 Task: Plan a virtual team-building dance party for the 9th at 7:30 PM.
Action: Mouse moved to (68, 87)
Screenshot: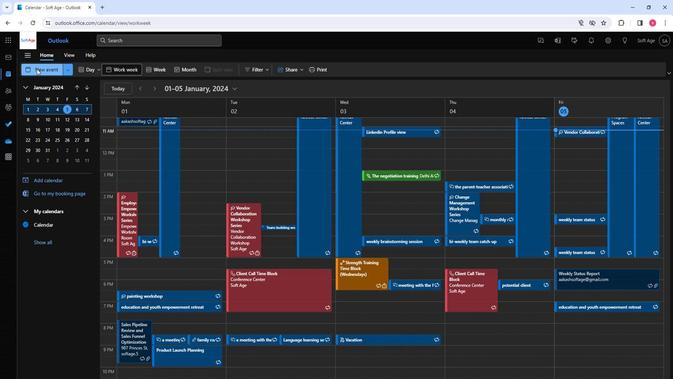 
Action: Mouse pressed left at (68, 87)
Screenshot: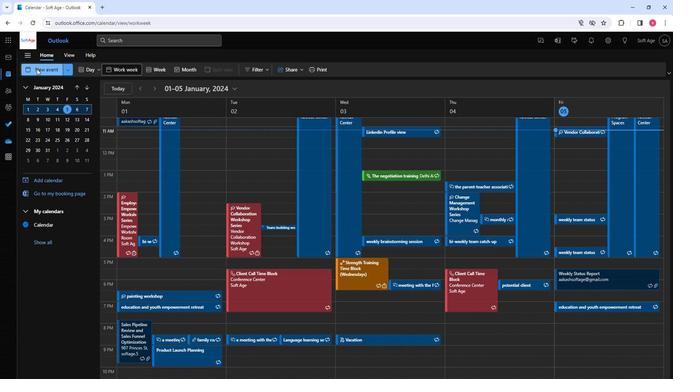 
Action: Mouse moved to (183, 128)
Screenshot: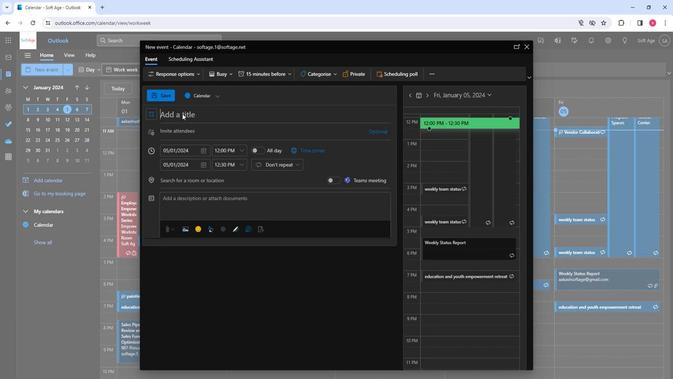 
Action: Key pressed <Key.shift>Virtual<Key.space><Key.shift>Team-building<Key.space><Key.shift>Dance<Key.space><Key.shift>Party
Screenshot: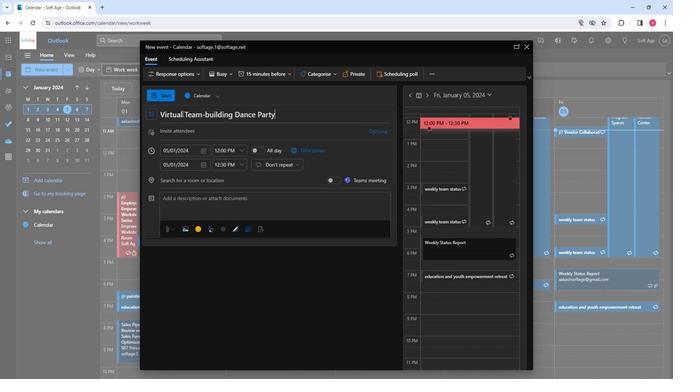 
Action: Mouse moved to (195, 145)
Screenshot: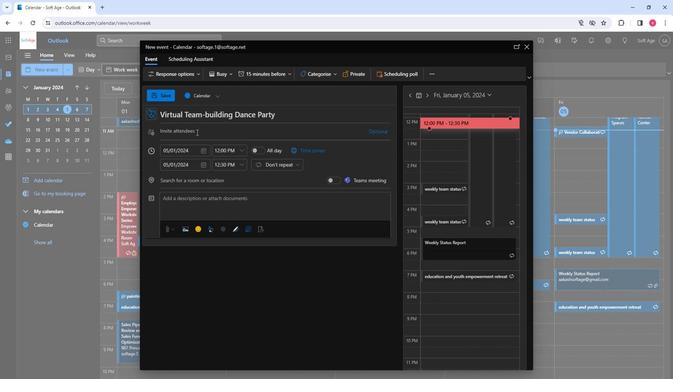 
Action: Mouse pressed left at (195, 145)
Screenshot: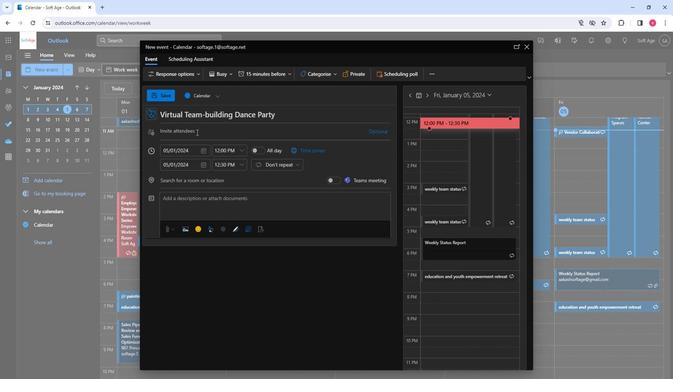 
Action: Key pressed so
Screenshot: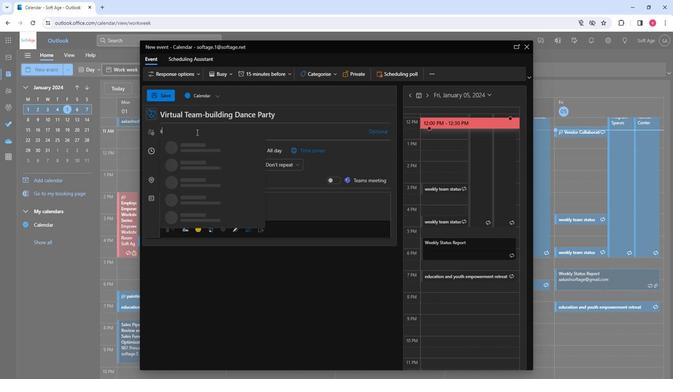 
Action: Mouse moved to (189, 193)
Screenshot: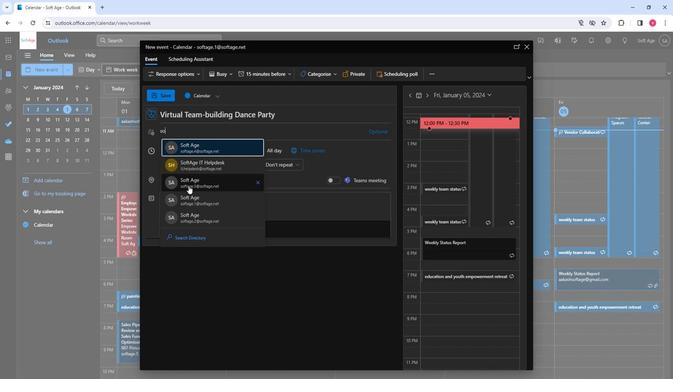
Action: Mouse pressed left at (189, 193)
Screenshot: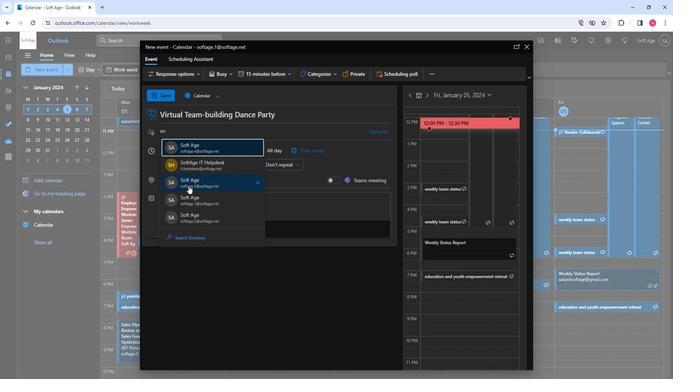 
Action: Mouse moved to (197, 160)
Screenshot: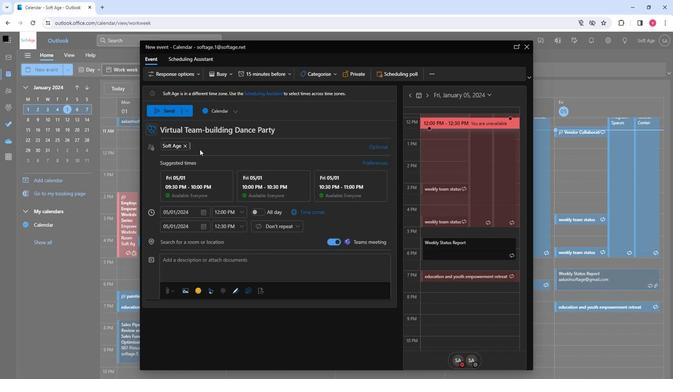 
Action: Key pressed so
Screenshot: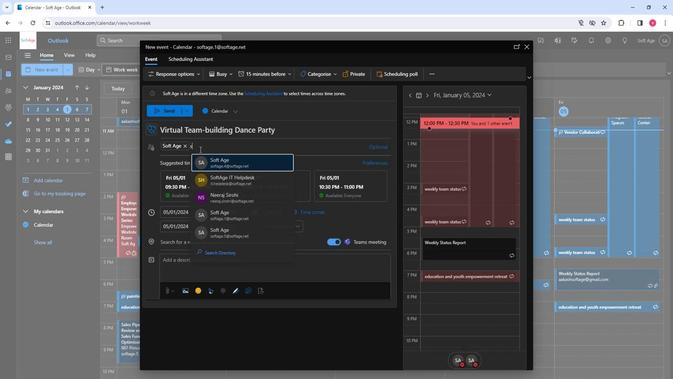 
Action: Mouse moved to (215, 226)
Screenshot: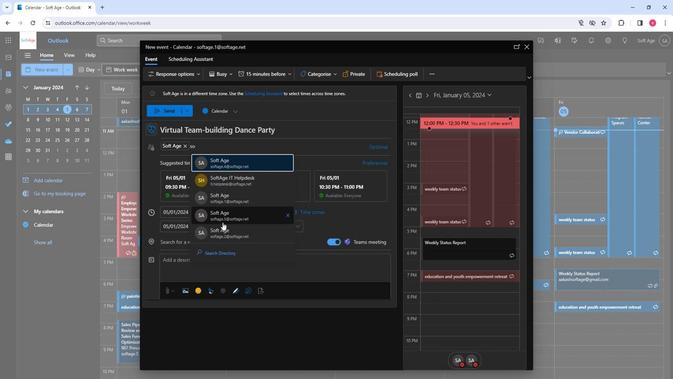 
Action: Mouse pressed left at (215, 226)
Screenshot: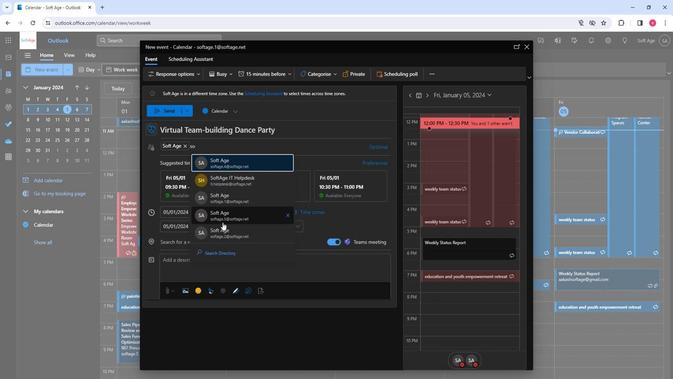 
Action: Mouse moved to (201, 220)
Screenshot: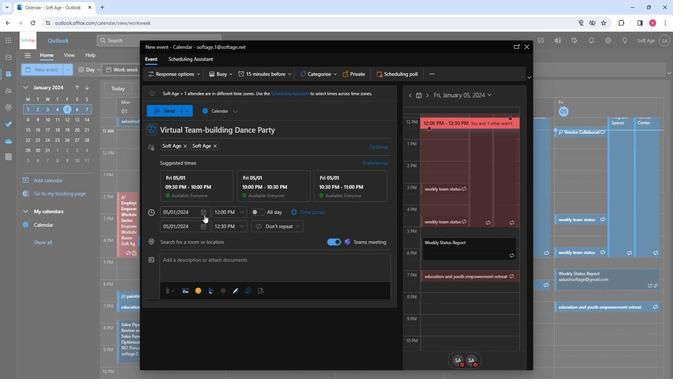 
Action: Mouse pressed left at (201, 220)
Screenshot: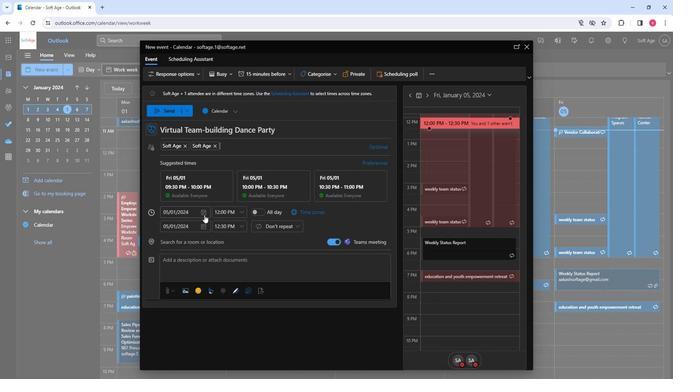 
Action: Mouse moved to (180, 262)
Screenshot: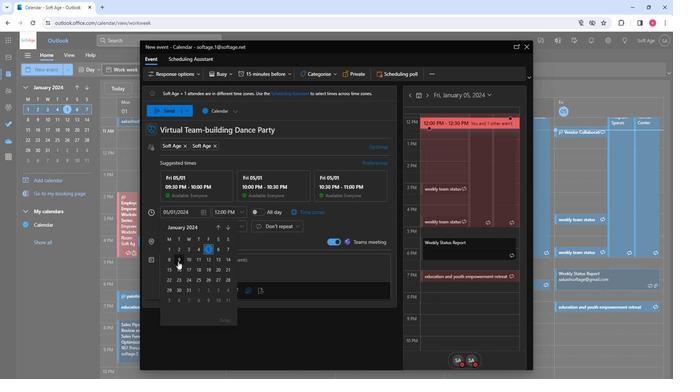 
Action: Mouse pressed left at (180, 262)
Screenshot: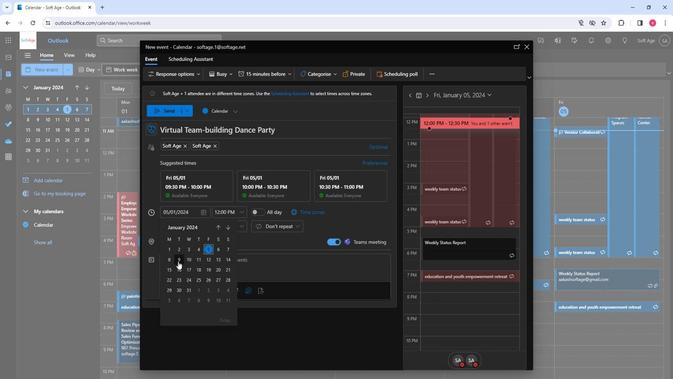 
Action: Mouse moved to (231, 213)
Screenshot: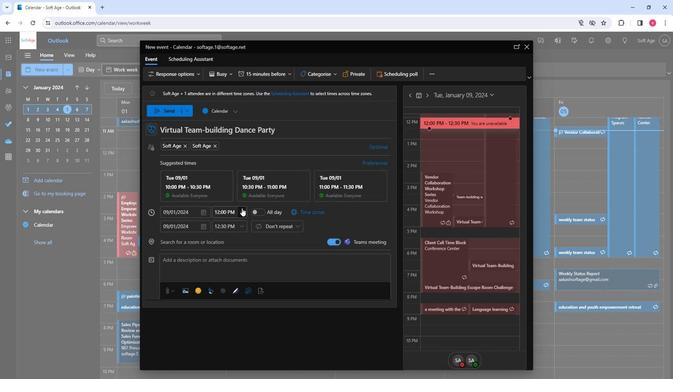 
Action: Mouse pressed left at (231, 213)
Screenshot: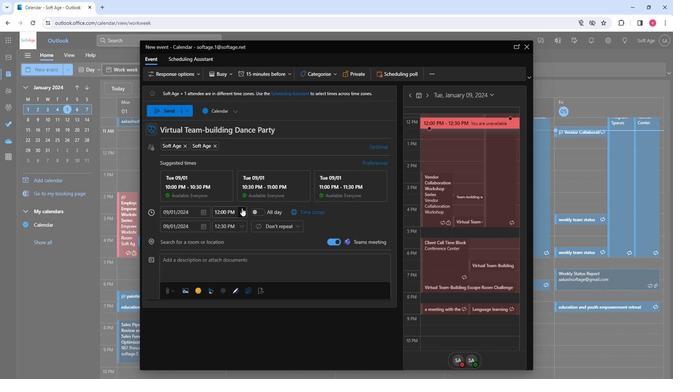 
Action: Mouse moved to (223, 252)
Screenshot: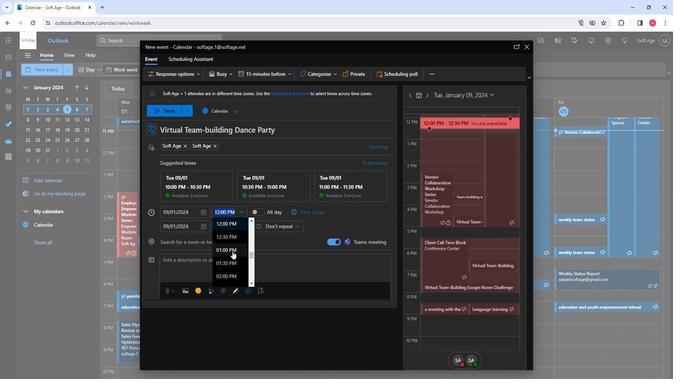 
Action: Mouse scrolled (223, 252) with delta (0, 0)
Screenshot: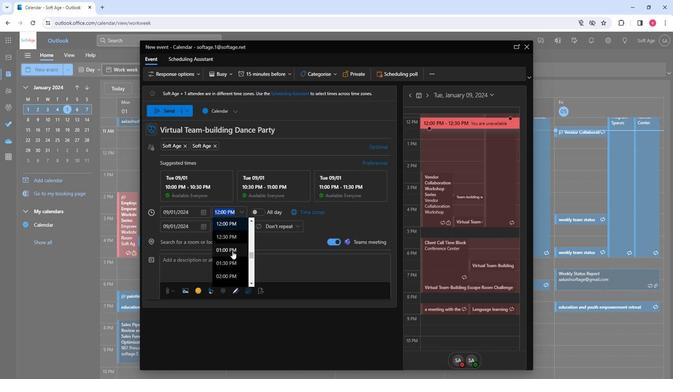 
Action: Mouse scrolled (223, 252) with delta (0, 0)
Screenshot: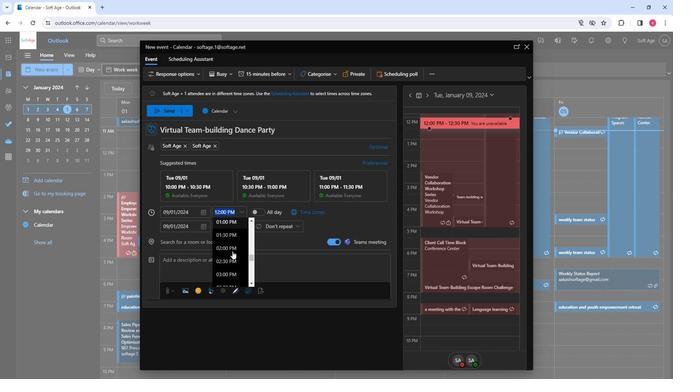 
Action: Mouse moved to (222, 250)
Screenshot: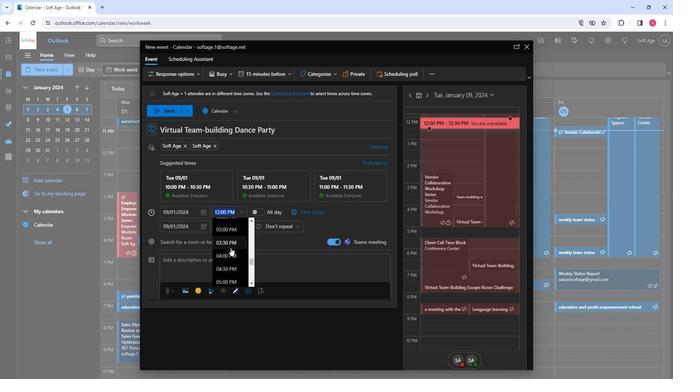 
Action: Mouse scrolled (222, 249) with delta (0, 0)
Screenshot: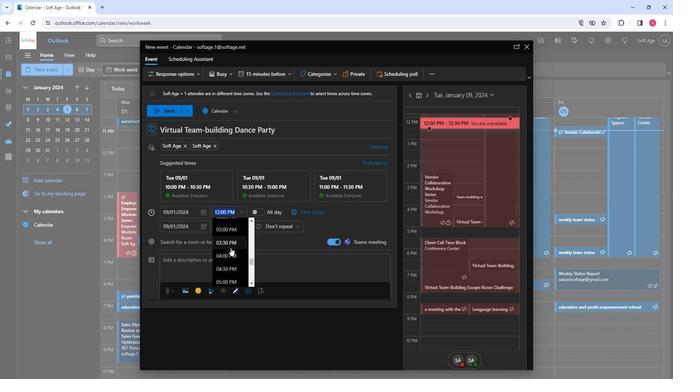 
Action: Mouse moved to (223, 248)
Screenshot: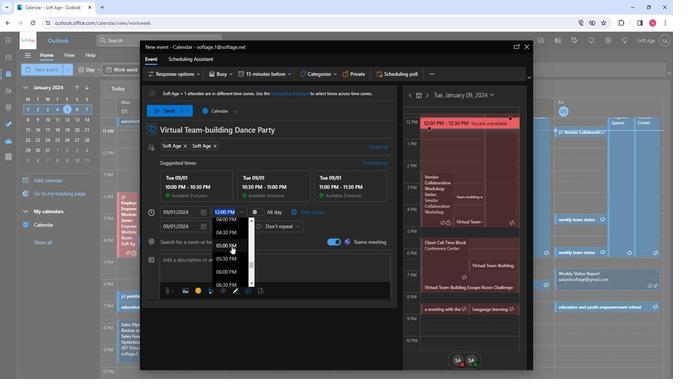 
Action: Mouse scrolled (223, 248) with delta (0, 0)
Screenshot: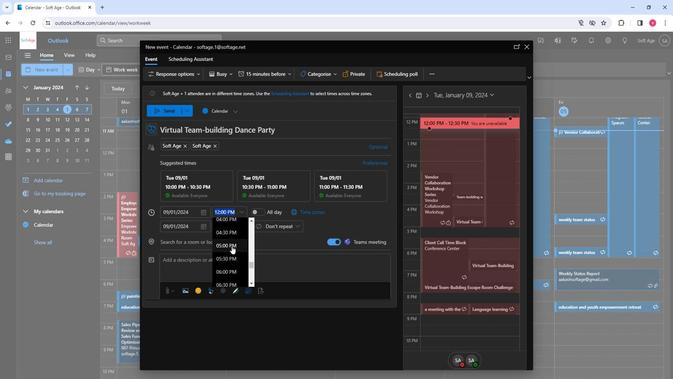 
Action: Mouse moved to (217, 271)
Screenshot: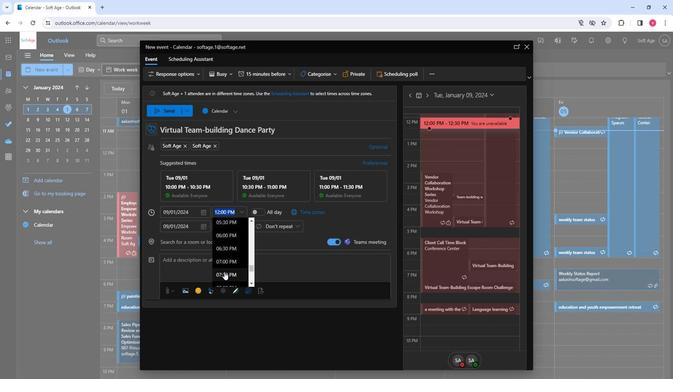 
Action: Mouse pressed left at (217, 271)
Screenshot: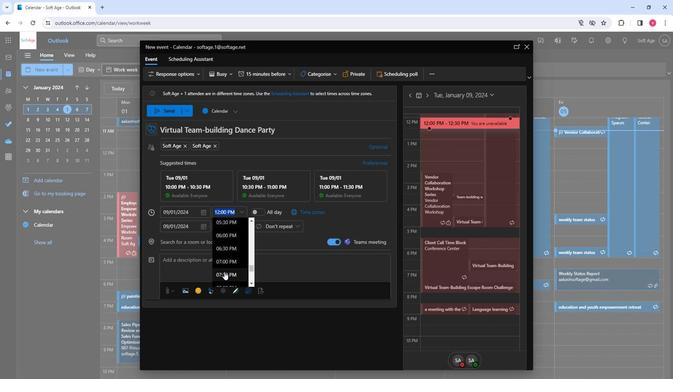 
Action: Mouse moved to (201, 246)
Screenshot: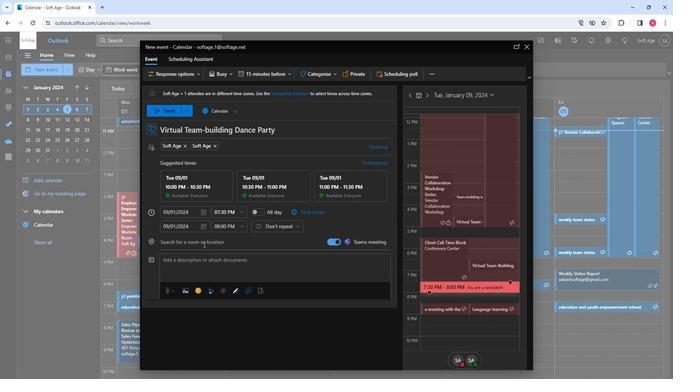 
Action: Mouse pressed left at (201, 246)
Screenshot: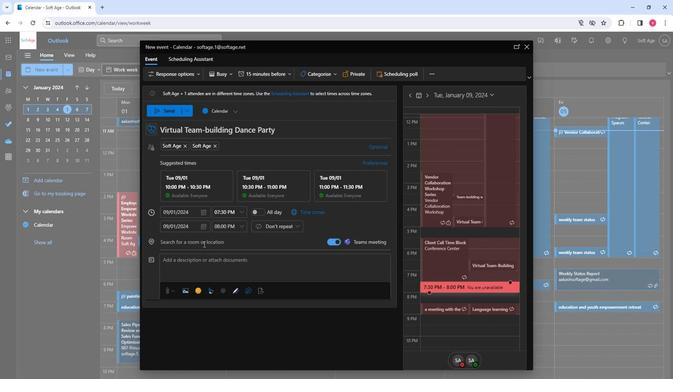 
Action: Key pressed so
Screenshot: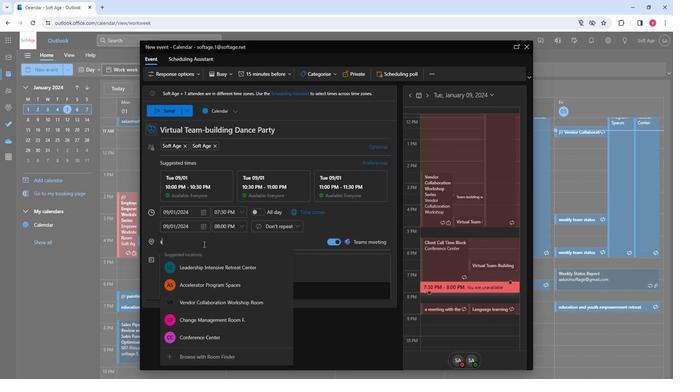 
Action: Mouse moved to (193, 258)
Screenshot: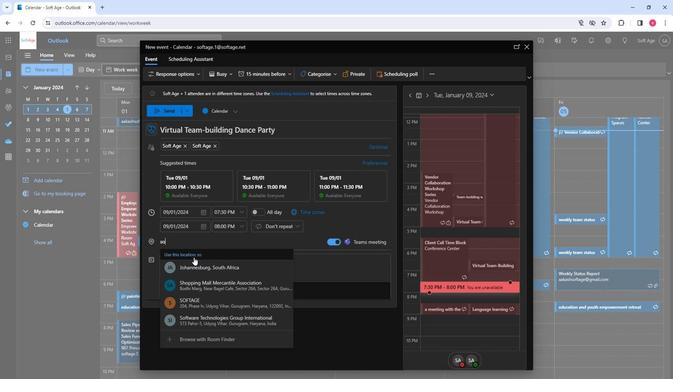
Action: Key pressed <Key.backspace>
Screenshot: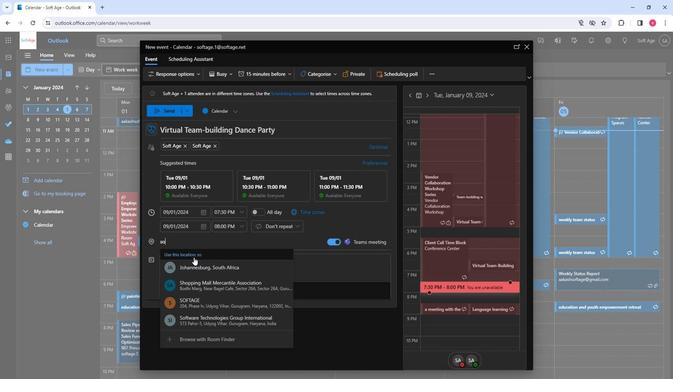 
Action: Mouse moved to (192, 258)
Screenshot: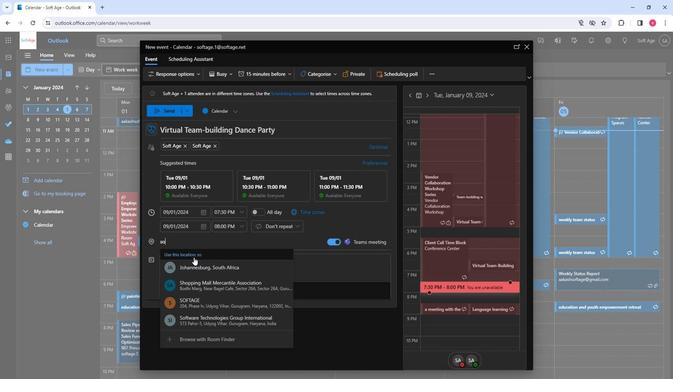 
Action: Key pressed <Key.backspace>co
Screenshot: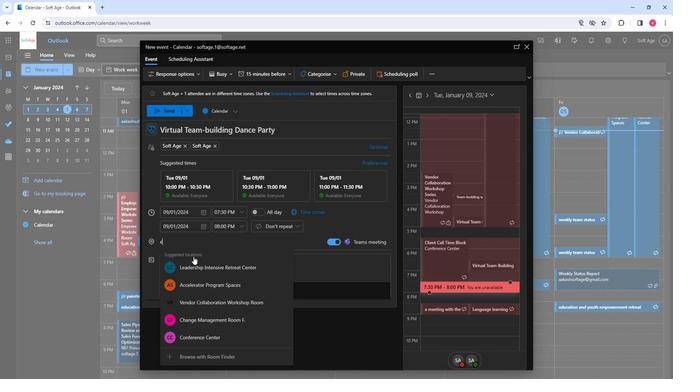 
Action: Mouse moved to (196, 286)
Screenshot: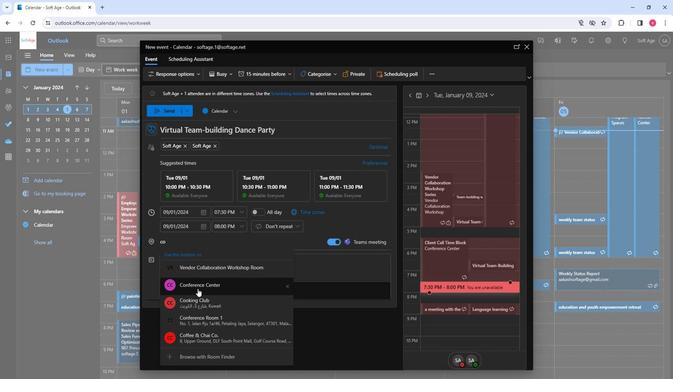 
Action: Mouse pressed left at (196, 286)
Screenshot: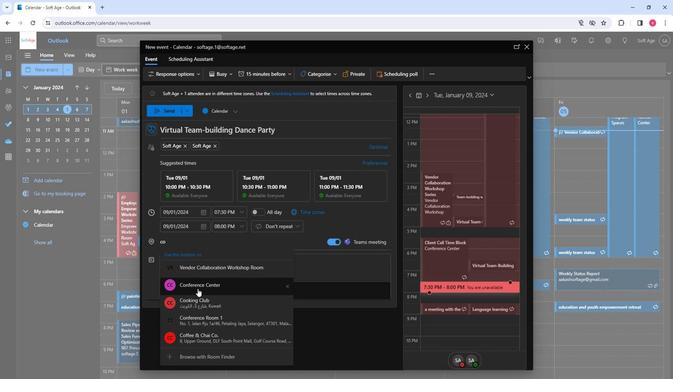 
Action: Mouse moved to (195, 269)
Screenshot: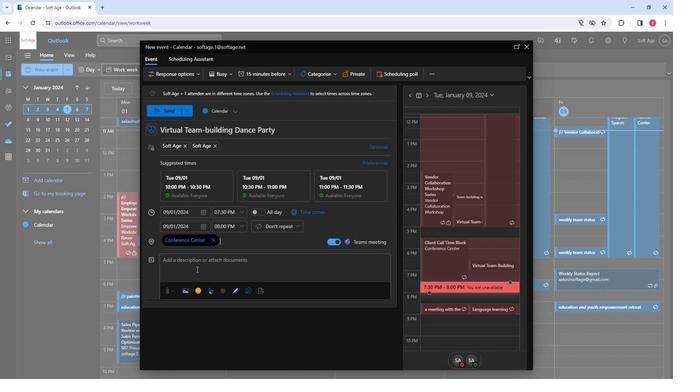 
Action: Mouse pressed left at (195, 269)
Screenshot: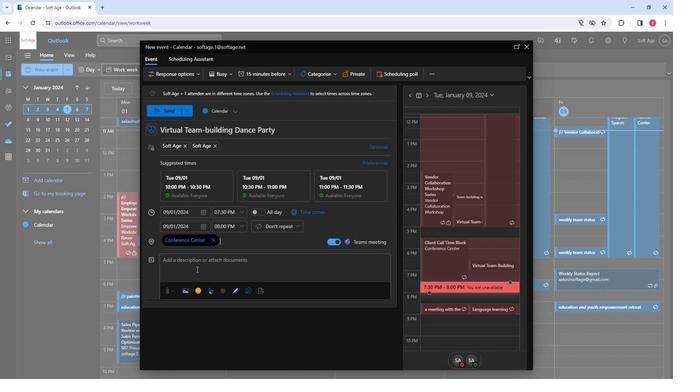 
Action: Key pressed <Key.shift>Turn<Key.space>up<Key.space>the<Key.space>virtual<Key.space>fun<Key.space>with<Key.space>a<Key.space>team-building<Key.space>dance<Key.space>party<Key.shift>!<Key.space><Key.shift>Shake<Key.space>off<Key.space>stress,<Key.space>boost<Key.space>morale,<Key.space>and<Key.space>build<Key.space>camaraderie<Key.space>as<Key.space>your<Key.space>team<Key.space>grooves<Key.space>together<Key.space>in<Key.space>a<Key.space>lively<Key.space>and<Key.space>energizing<Key.space>online<Key.space>celebration.
Screenshot: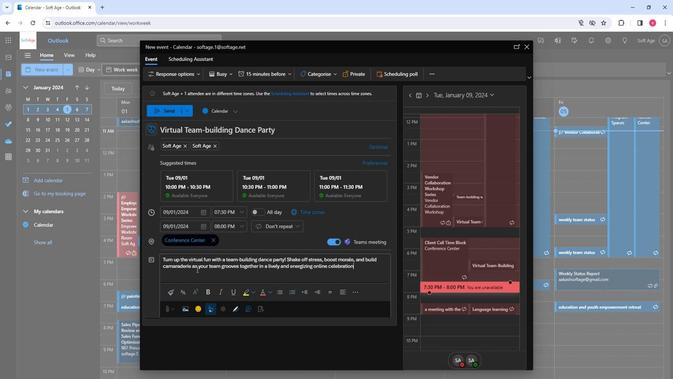 
Action: Mouse moved to (197, 266)
Screenshot: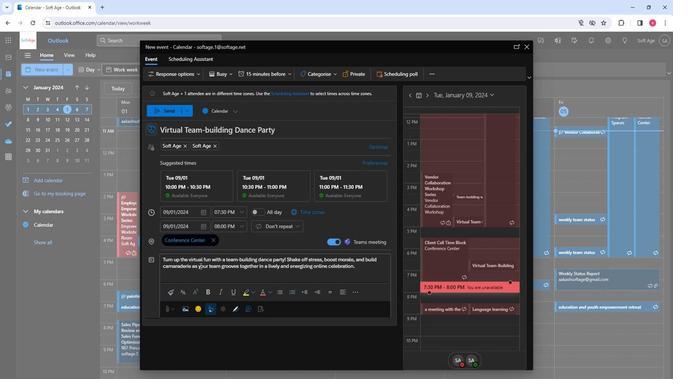 
Action: Mouse pressed left at (197, 266)
Screenshot: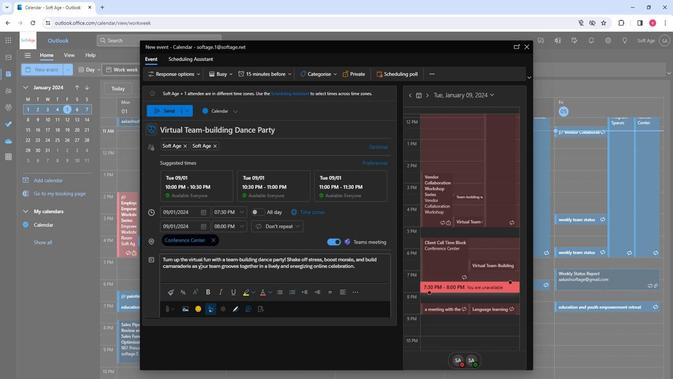 
Action: Mouse pressed left at (197, 266)
Screenshot: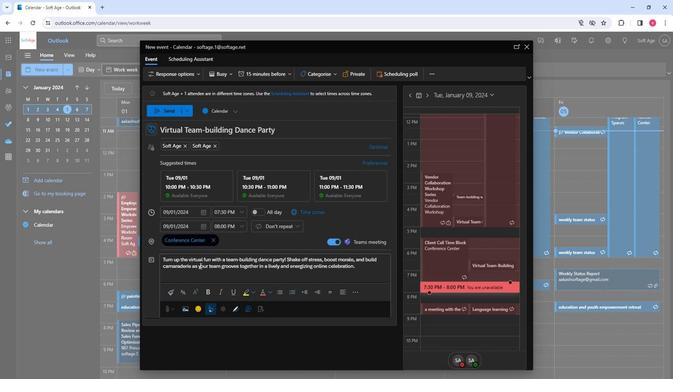 
Action: Mouse pressed left at (197, 266)
Screenshot: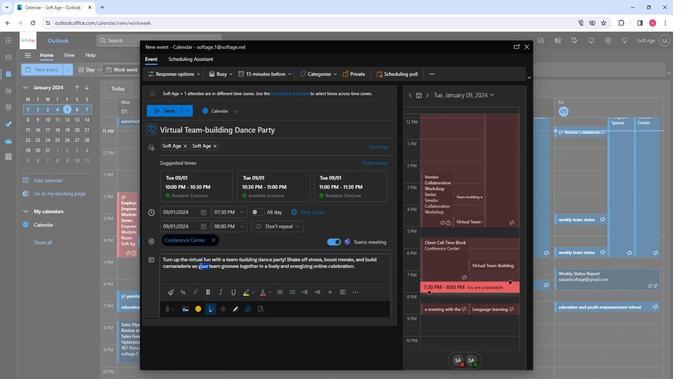 
Action: Mouse moved to (184, 289)
Screenshot: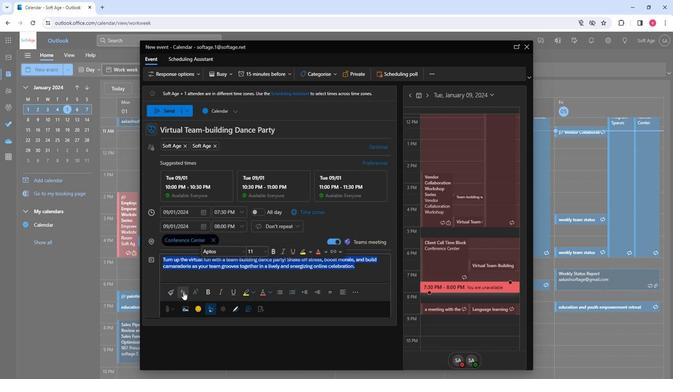 
Action: Mouse pressed left at (184, 289)
Screenshot: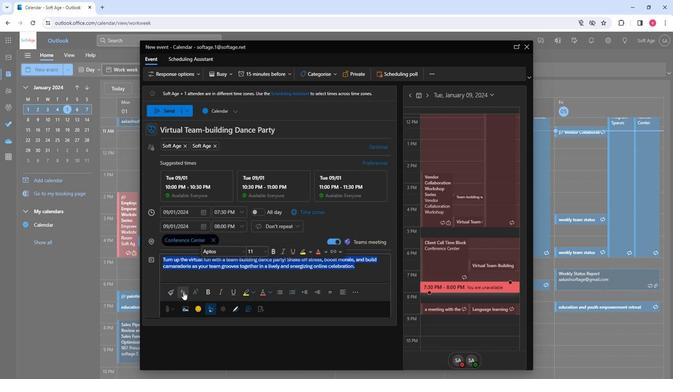 
Action: Mouse moved to (205, 233)
Screenshot: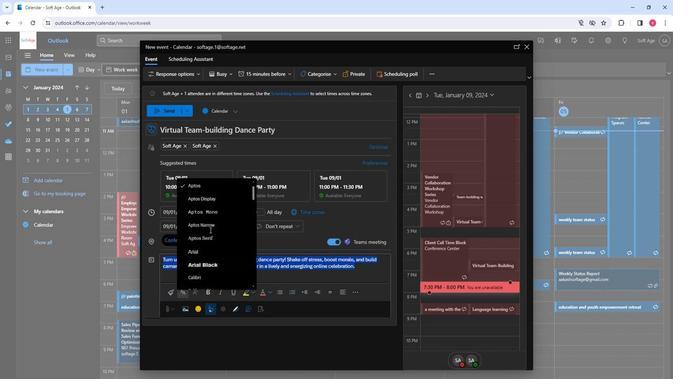 
Action: Mouse scrolled (205, 233) with delta (0, 0)
Screenshot: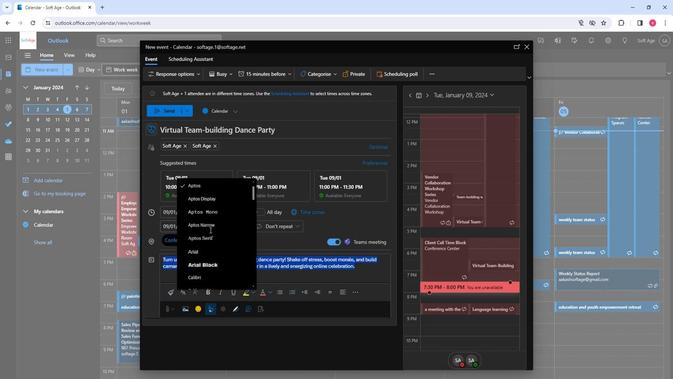 
Action: Mouse scrolled (205, 233) with delta (0, 0)
Screenshot: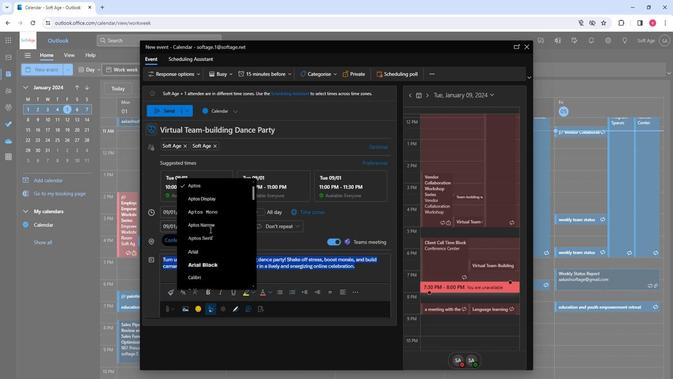 
Action: Mouse scrolled (205, 233) with delta (0, 0)
Screenshot: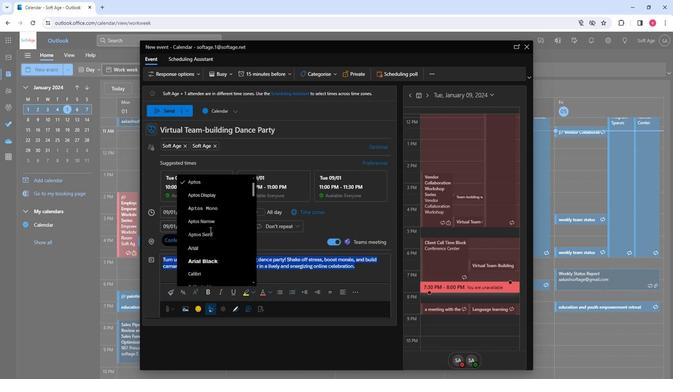 
Action: Mouse moved to (201, 233)
Screenshot: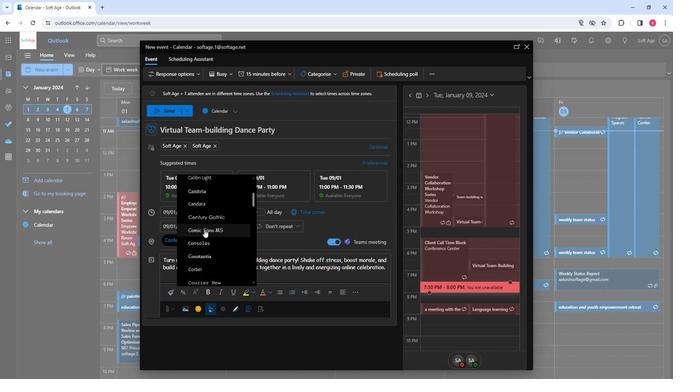 
Action: Mouse pressed left at (201, 233)
Screenshot: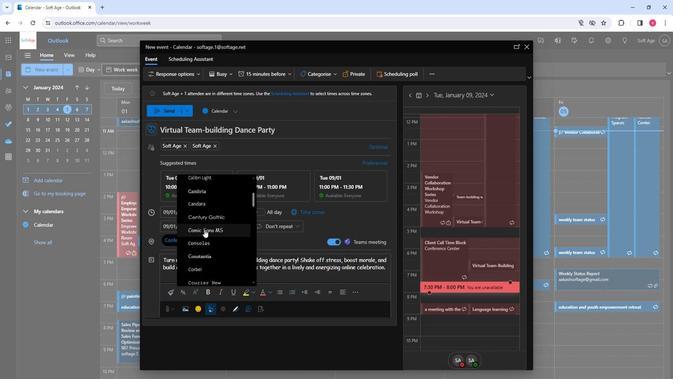 
Action: Mouse moved to (205, 288)
Screenshot: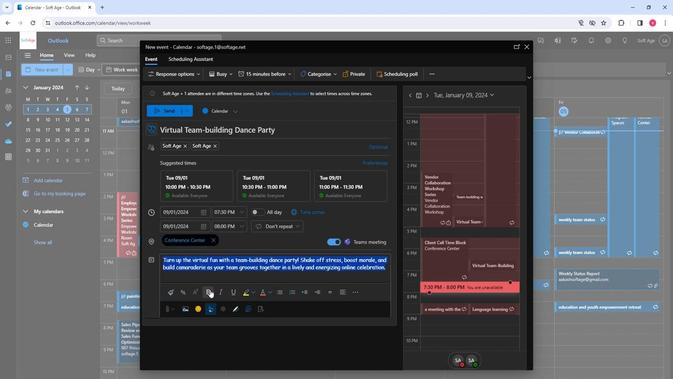 
Action: Mouse pressed left at (205, 288)
Screenshot: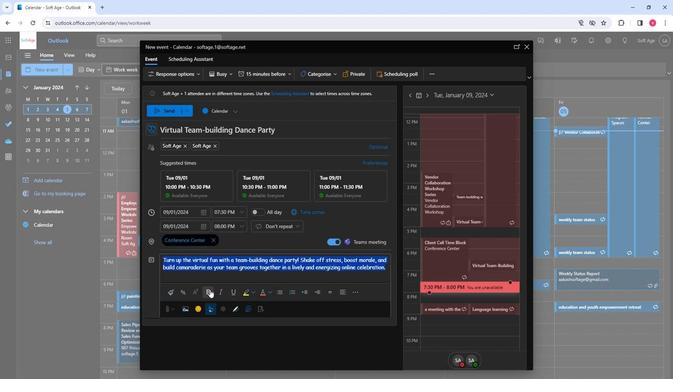 
Action: Mouse moved to (289, 289)
Screenshot: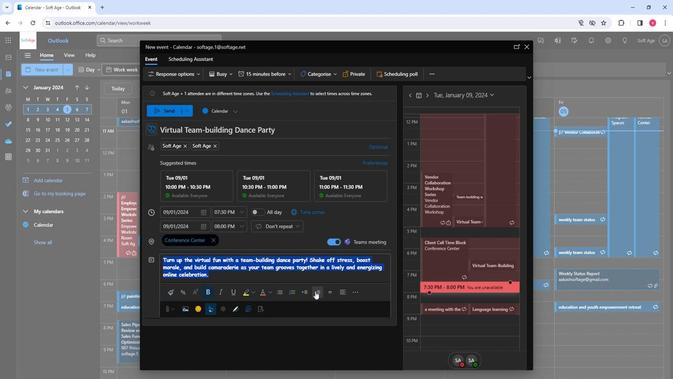 
Action: Mouse pressed left at (289, 289)
Screenshot: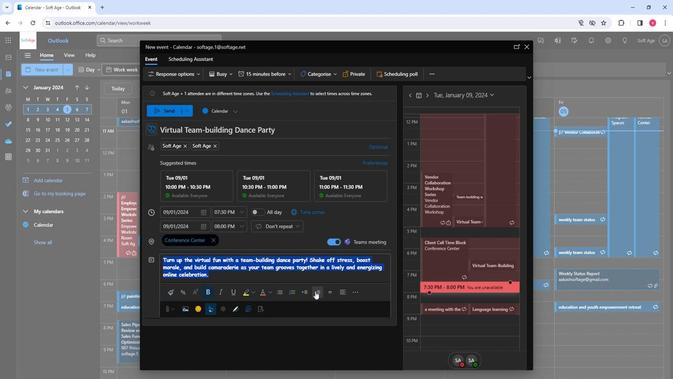 
Action: Mouse moved to (275, 275)
Screenshot: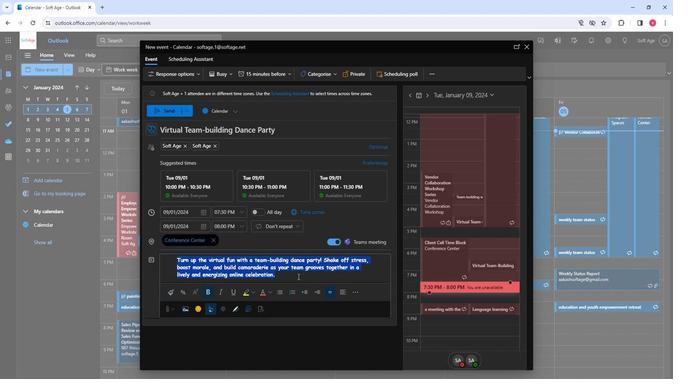 
Action: Mouse pressed left at (275, 275)
Screenshot: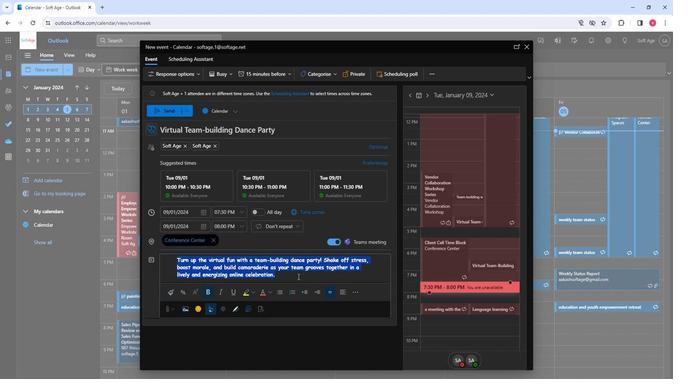 
Action: Mouse moved to (173, 127)
Screenshot: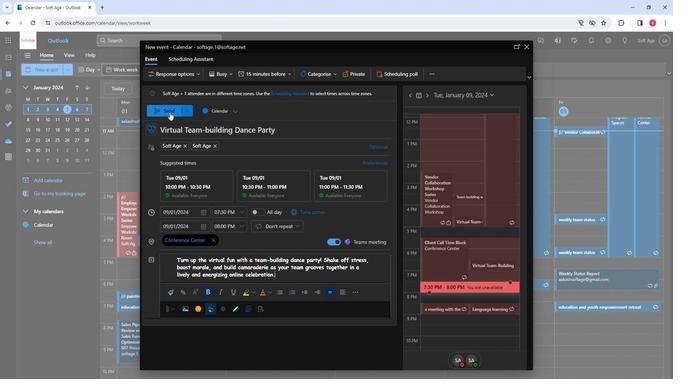 
Action: Mouse pressed left at (173, 127)
Screenshot: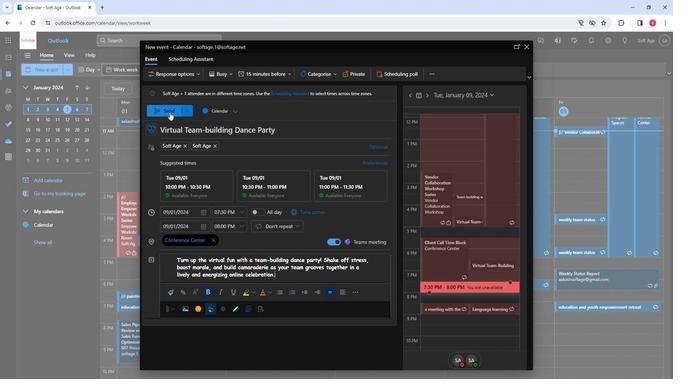 
Action: Mouse moved to (194, 195)
Screenshot: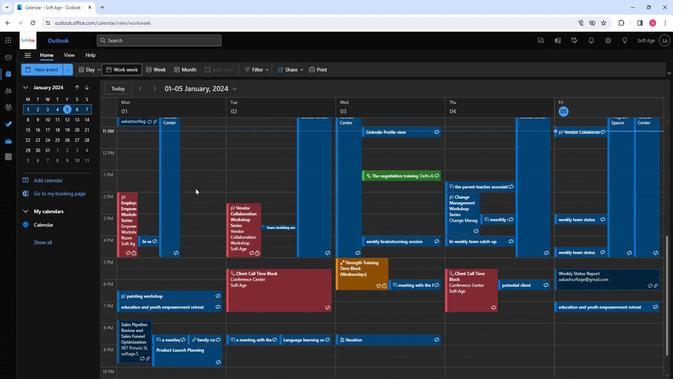 
